 Task: Change the minpoint to a number.
Action: Mouse moved to (171, 114)
Screenshot: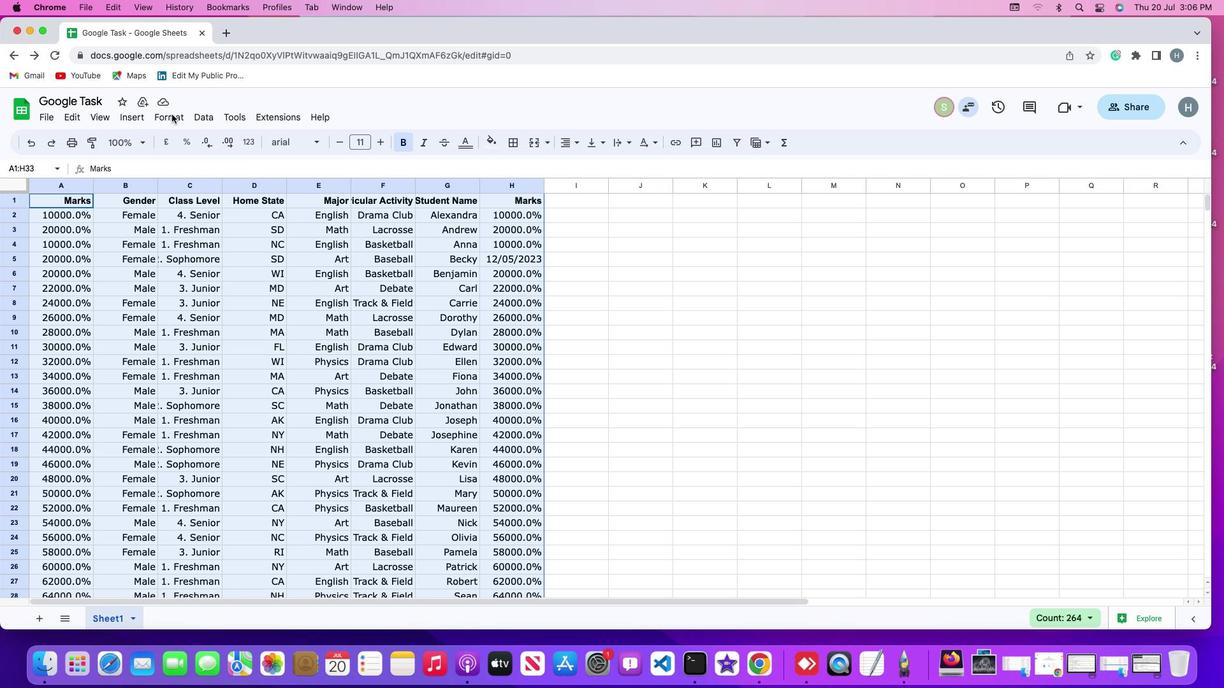 
Action: Mouse pressed left at (171, 114)
Screenshot: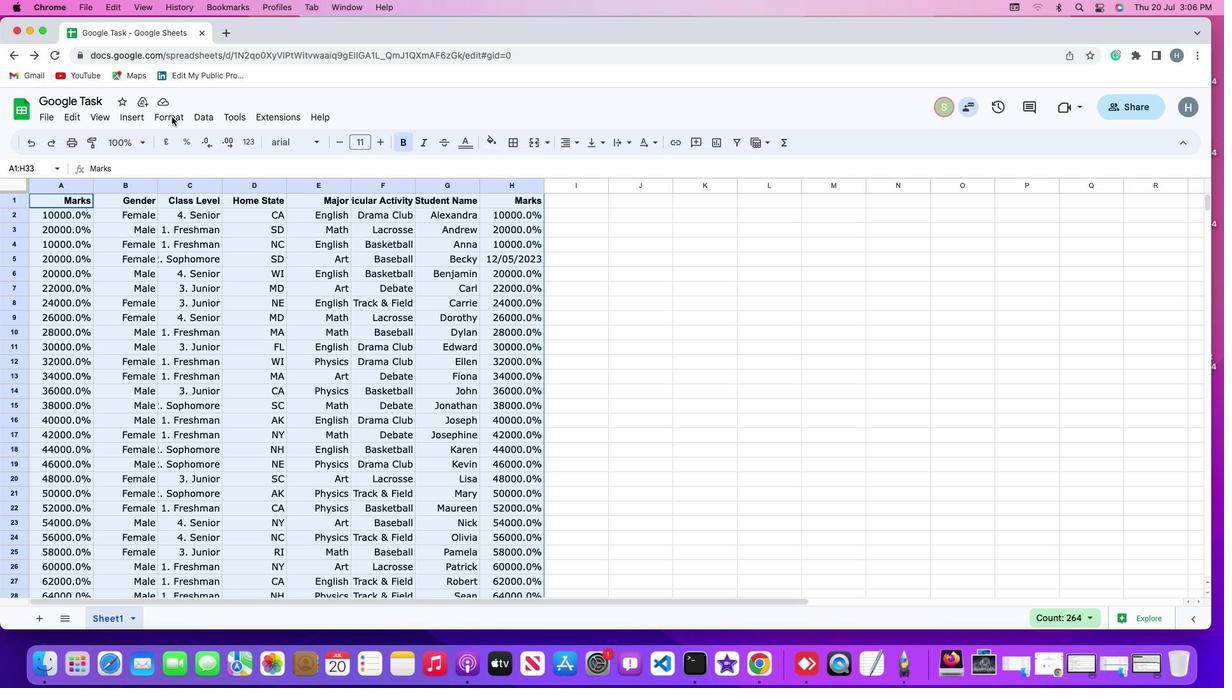 
Action: Mouse moved to (173, 117)
Screenshot: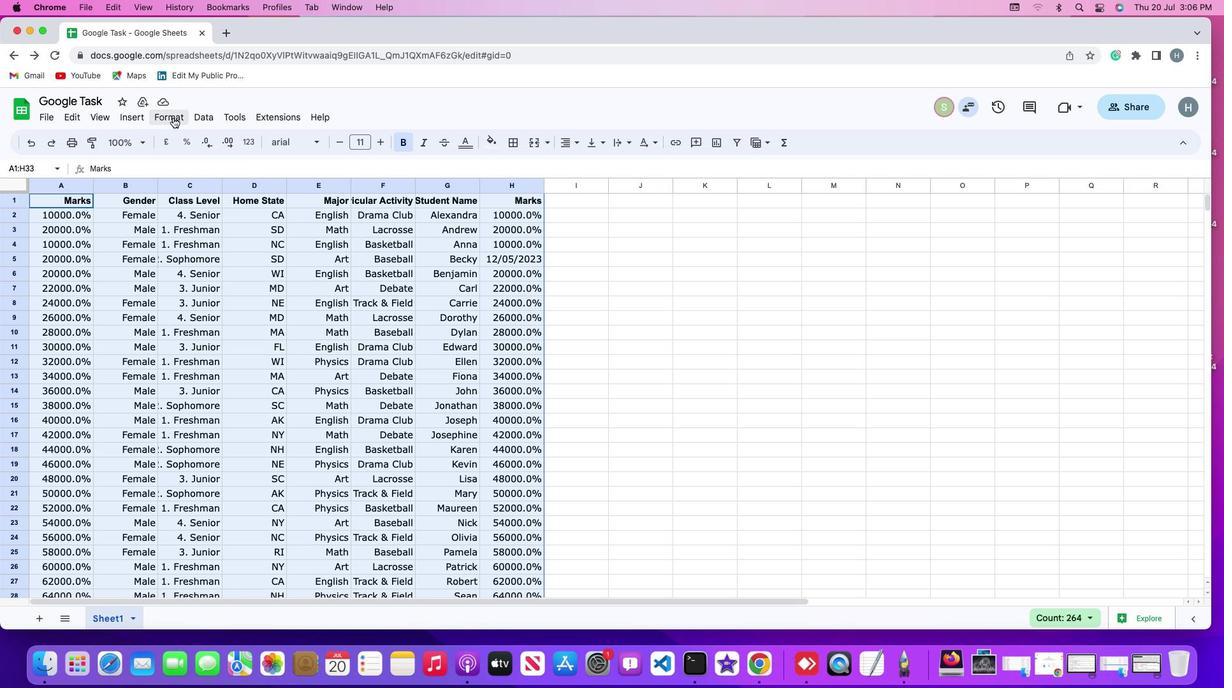 
Action: Mouse pressed left at (173, 117)
Screenshot: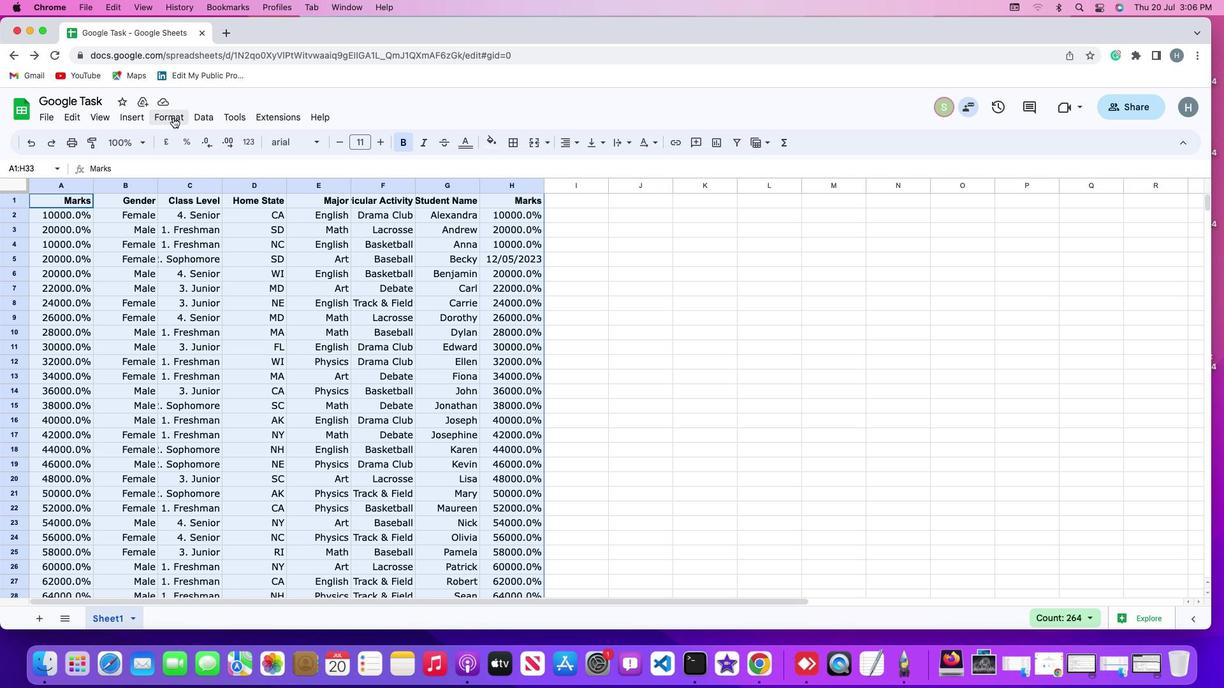 
Action: Mouse moved to (187, 337)
Screenshot: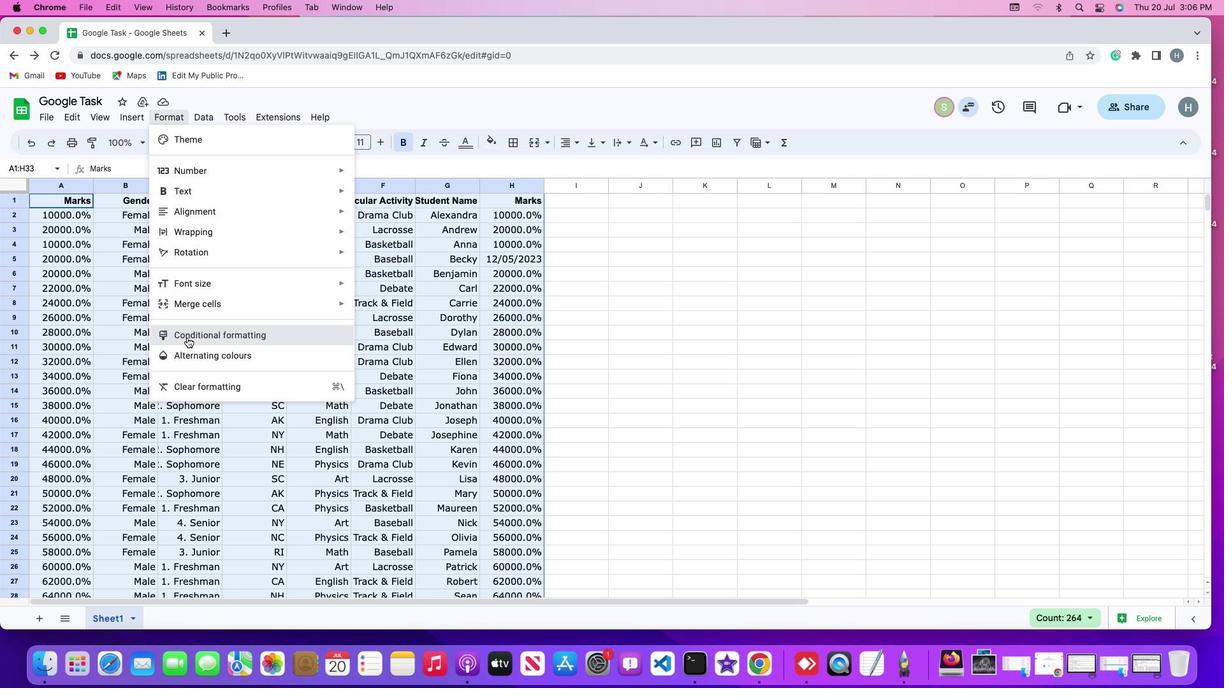 
Action: Mouse pressed left at (187, 337)
Screenshot: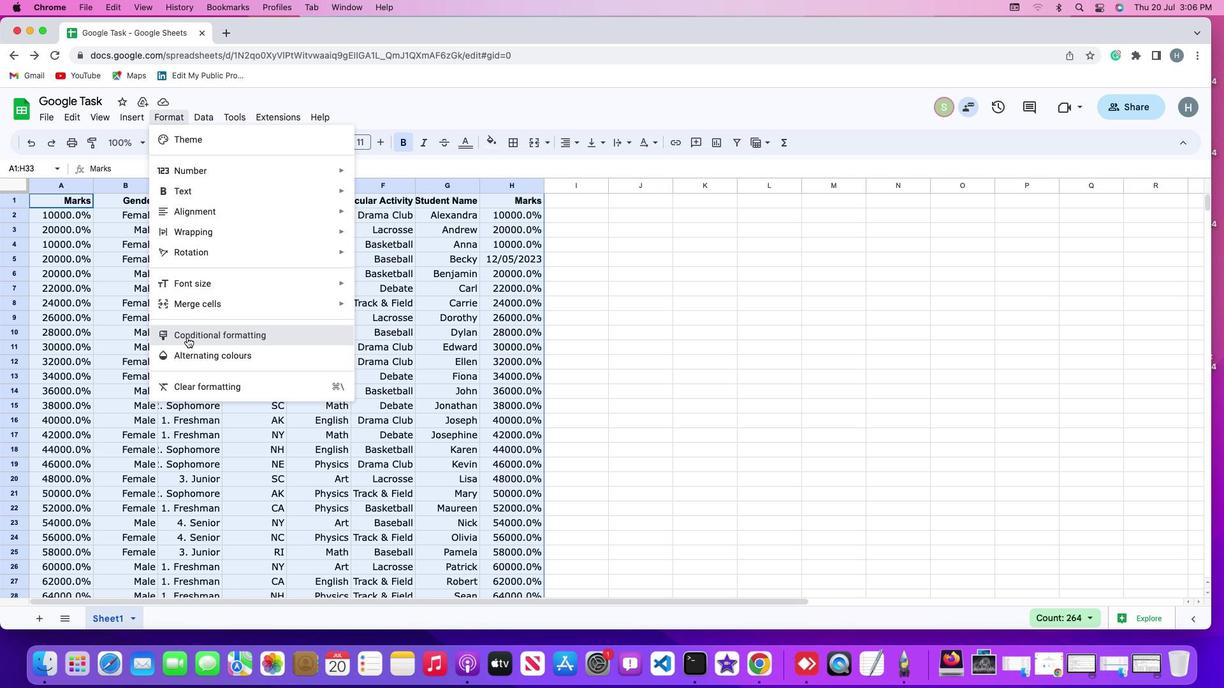 
Action: Mouse moved to (1059, 283)
Screenshot: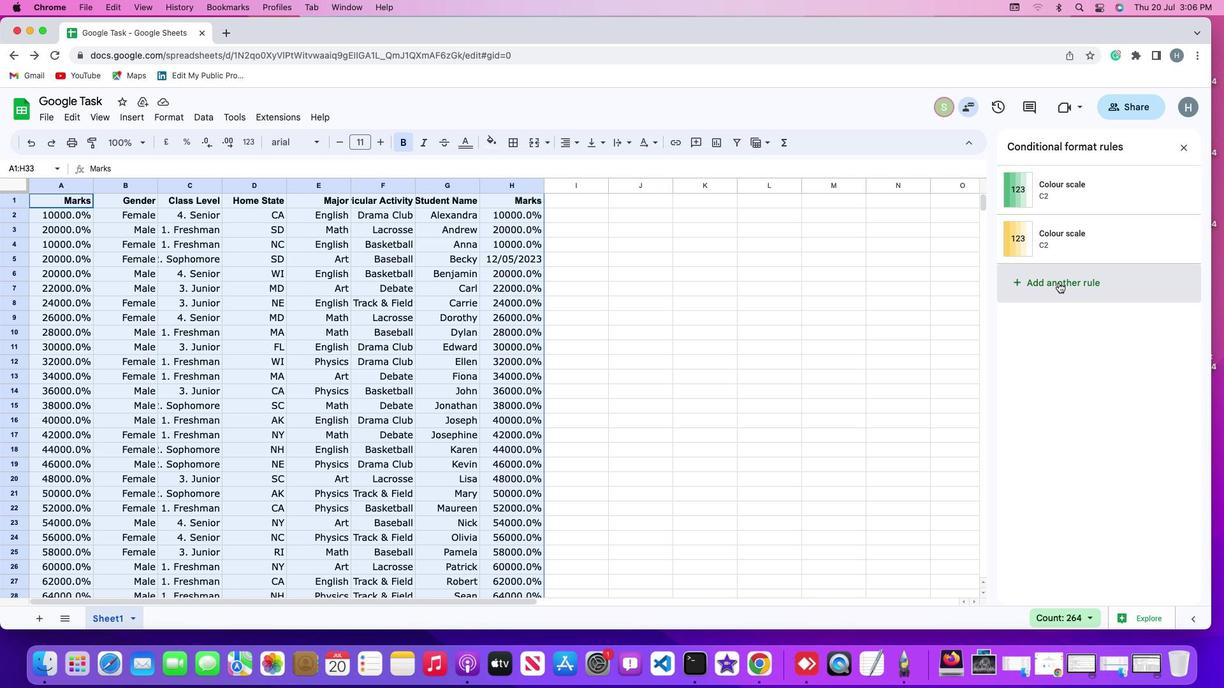 
Action: Mouse pressed left at (1059, 283)
Screenshot: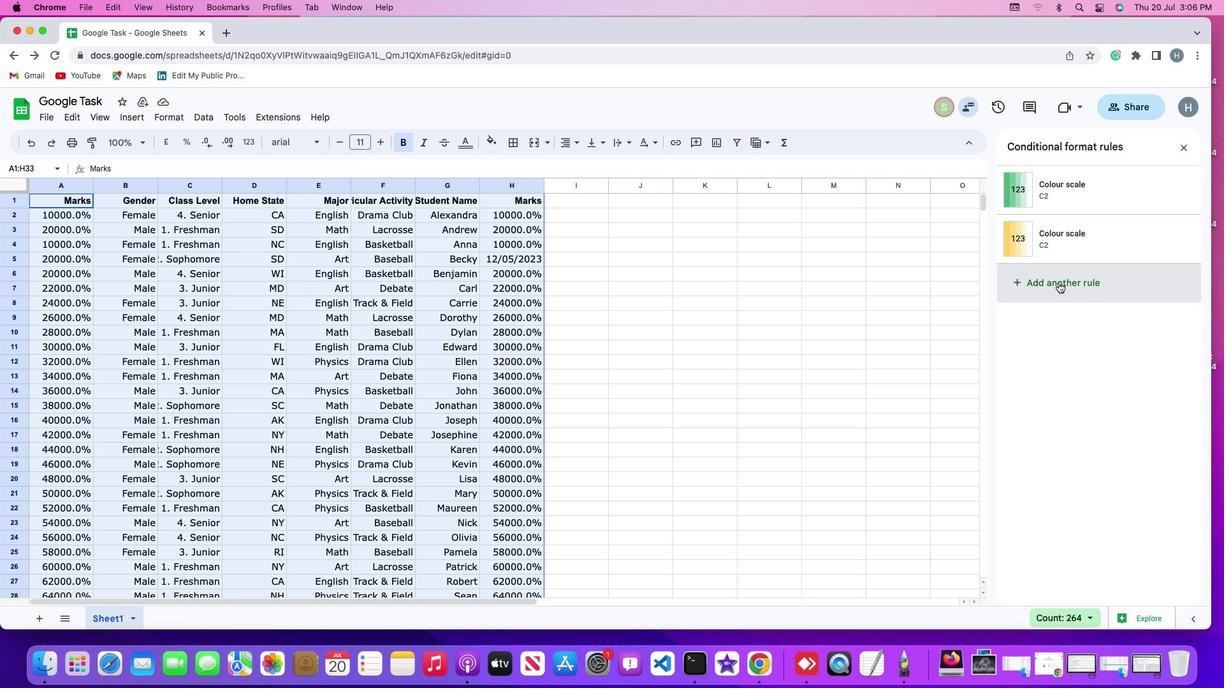
Action: Mouse moved to (1145, 181)
Screenshot: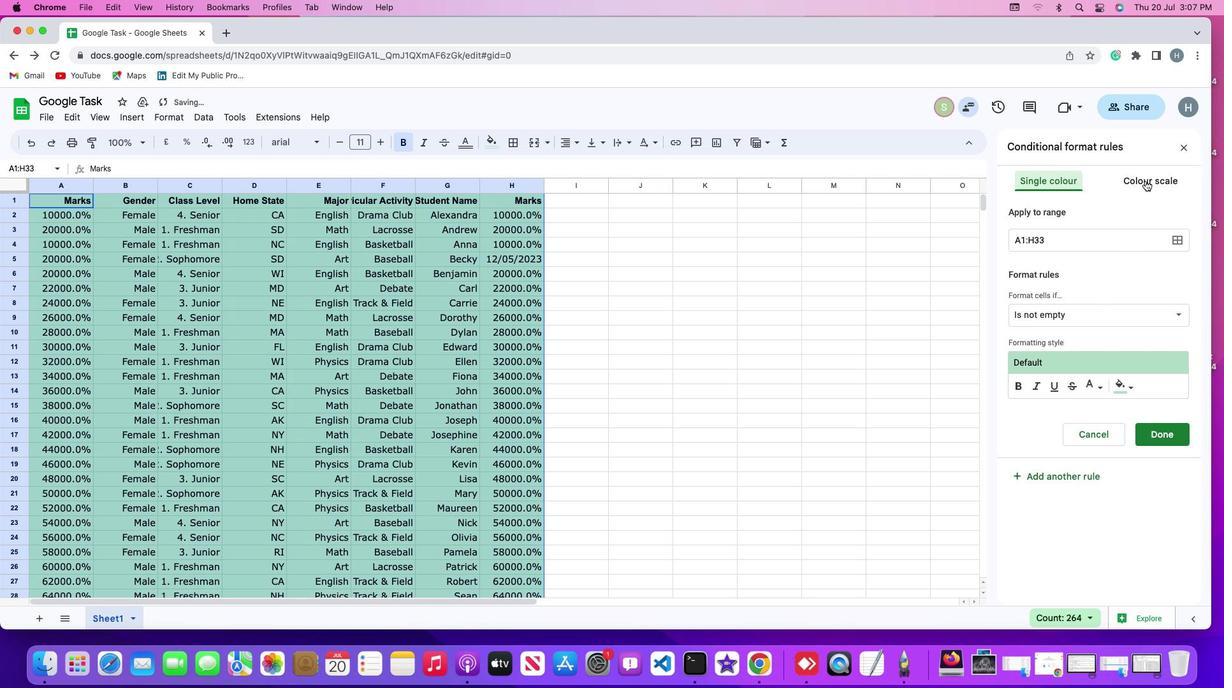 
Action: Mouse pressed left at (1145, 181)
Screenshot: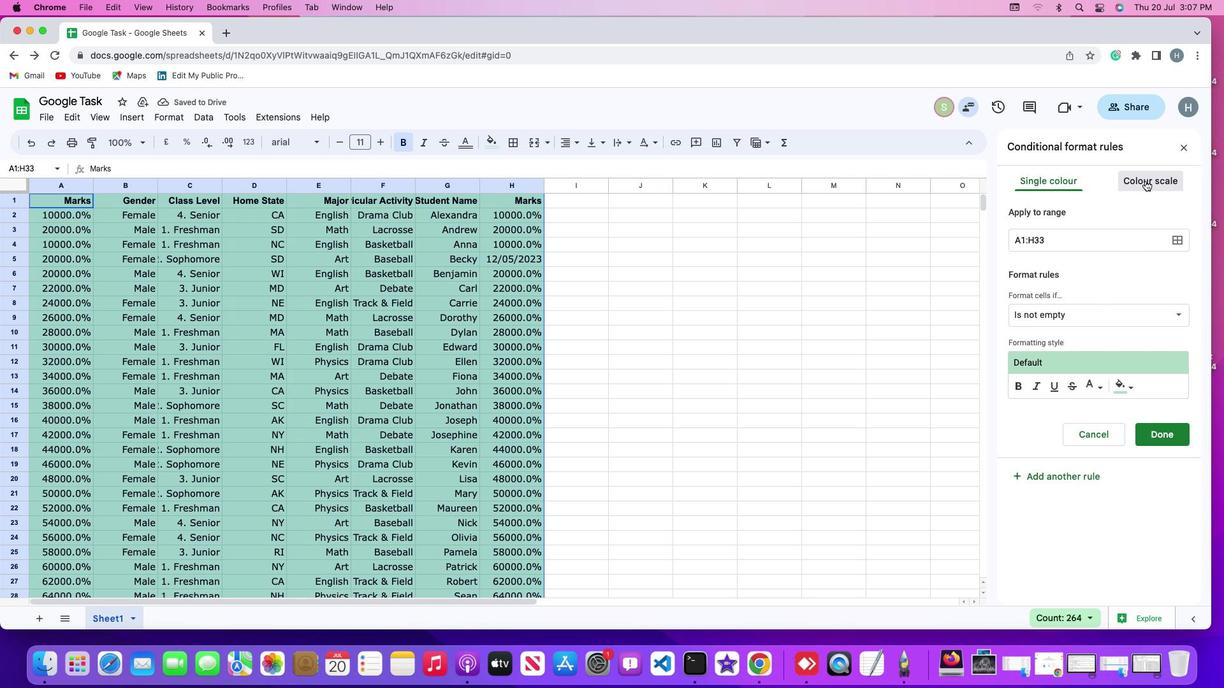 
Action: Mouse moved to (1076, 367)
Screenshot: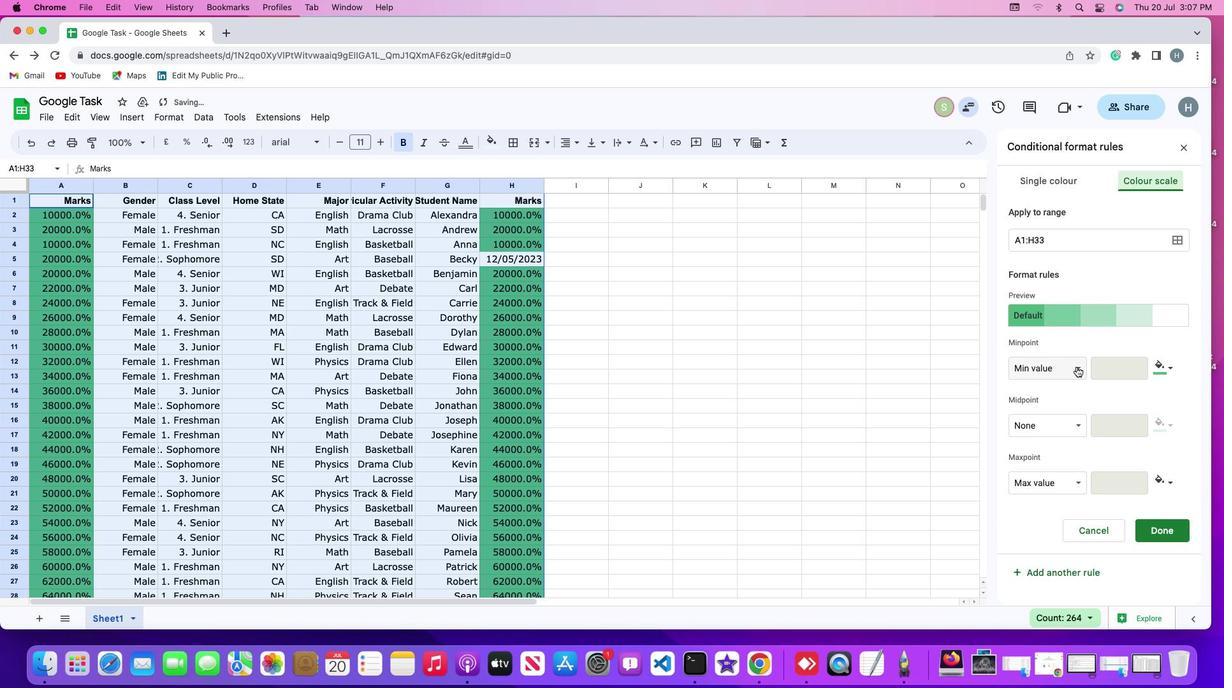 
Action: Mouse pressed left at (1076, 367)
Screenshot: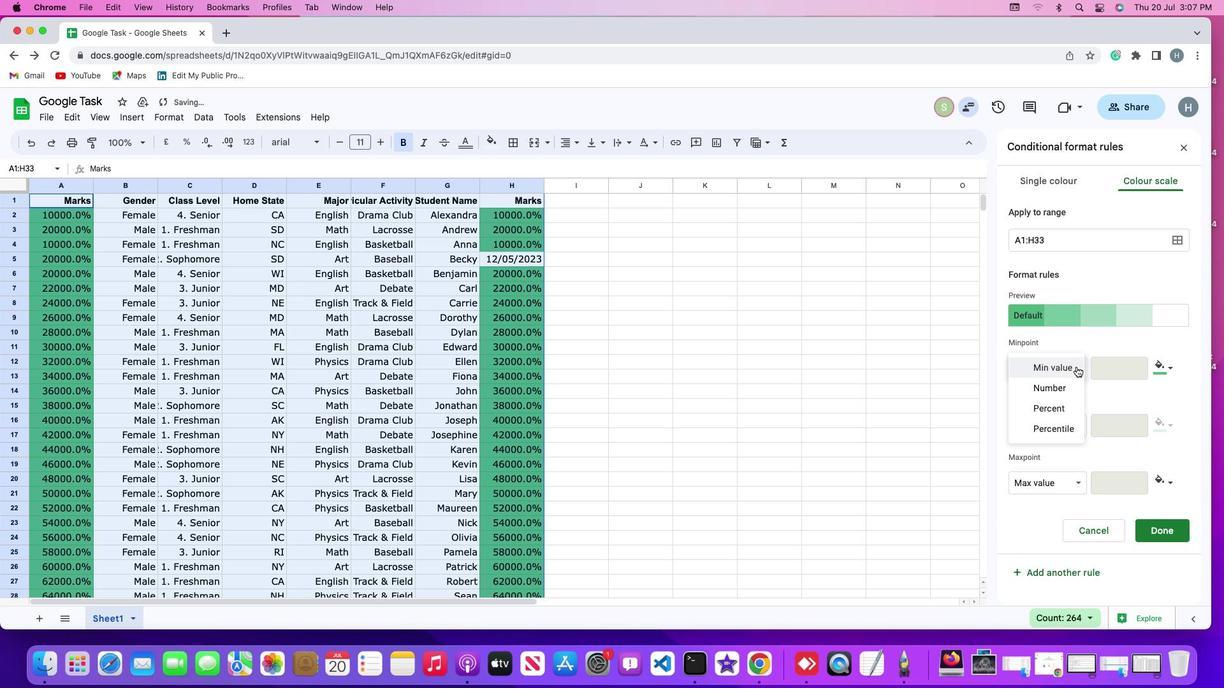 
Action: Mouse moved to (1050, 392)
Screenshot: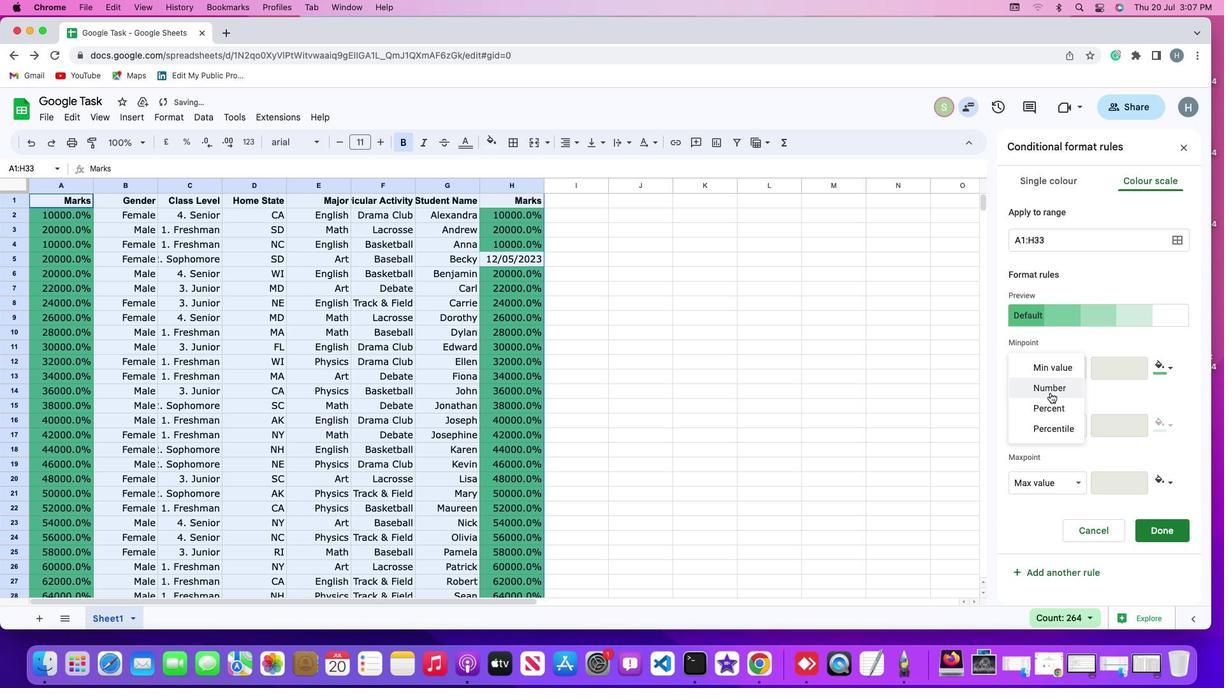 
Action: Mouse pressed left at (1050, 392)
Screenshot: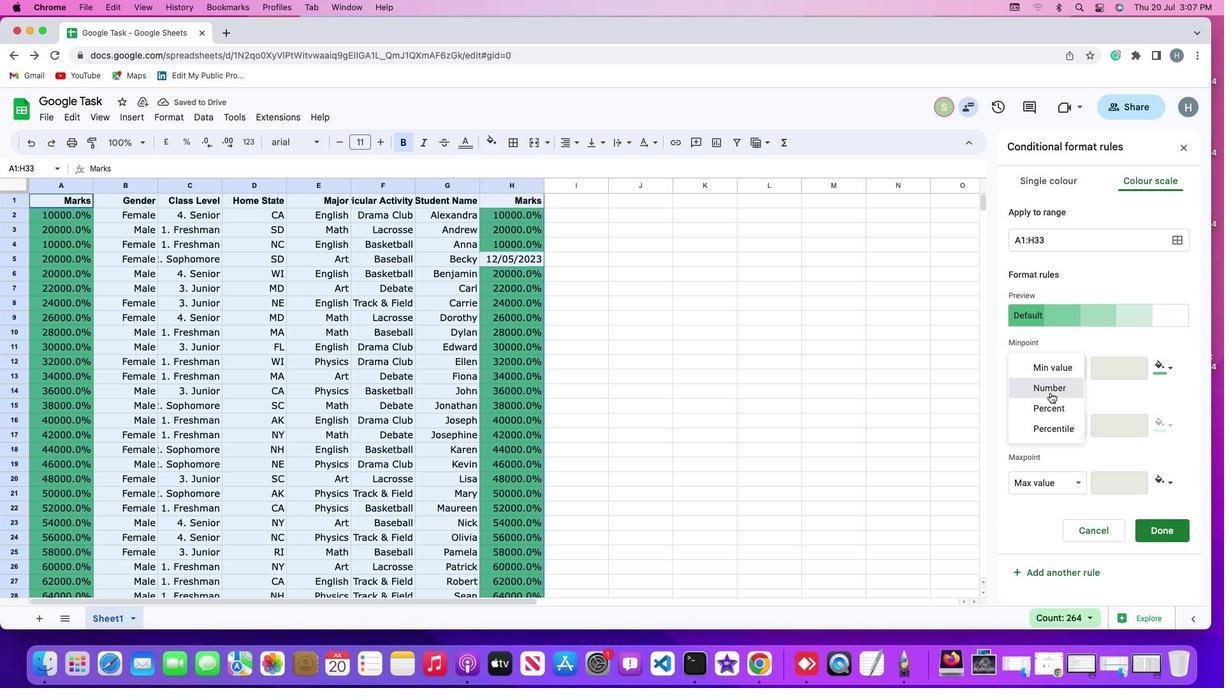 
Action: Mouse moved to (890, 347)
Screenshot: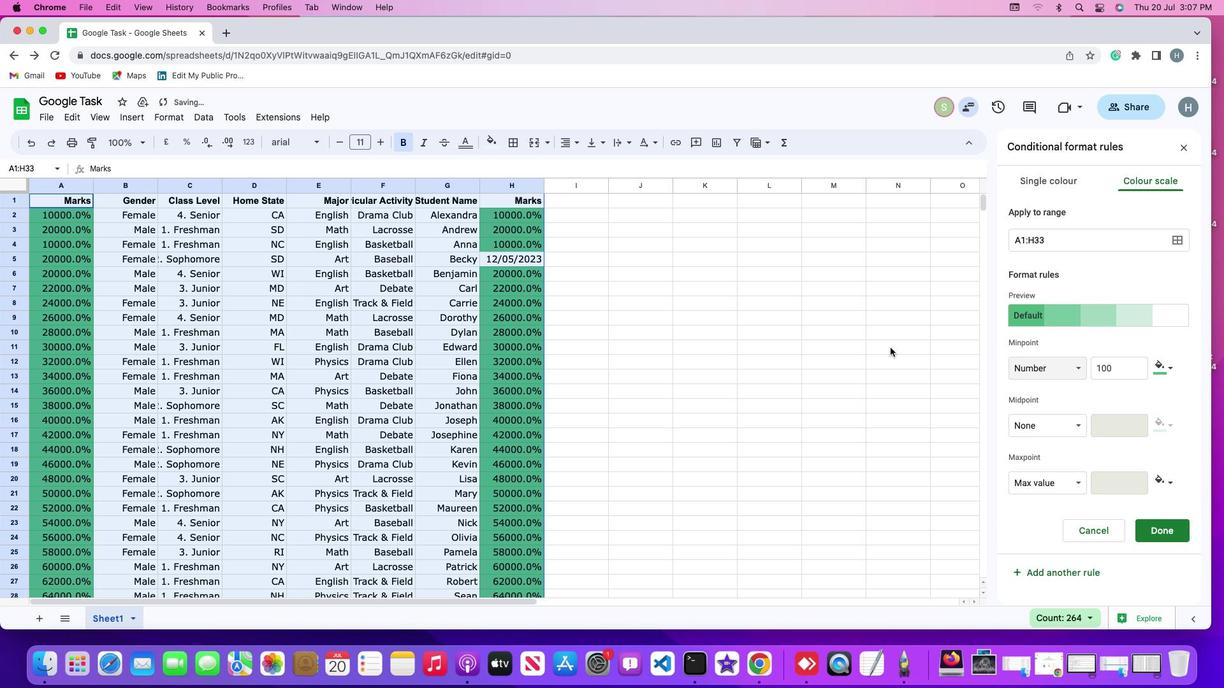 
